 Task: In the Contact  DelilahJones@valeo.com, Log Call and save with description: 'Customer wanting to schedule a trial.'; Select call outcome: 'Busy '; Select call Direction: Inbound; Add date: '15 August, 2023' and time 10:30:AM. Logged in from softage.1@softage.net
Action: Mouse moved to (95, 59)
Screenshot: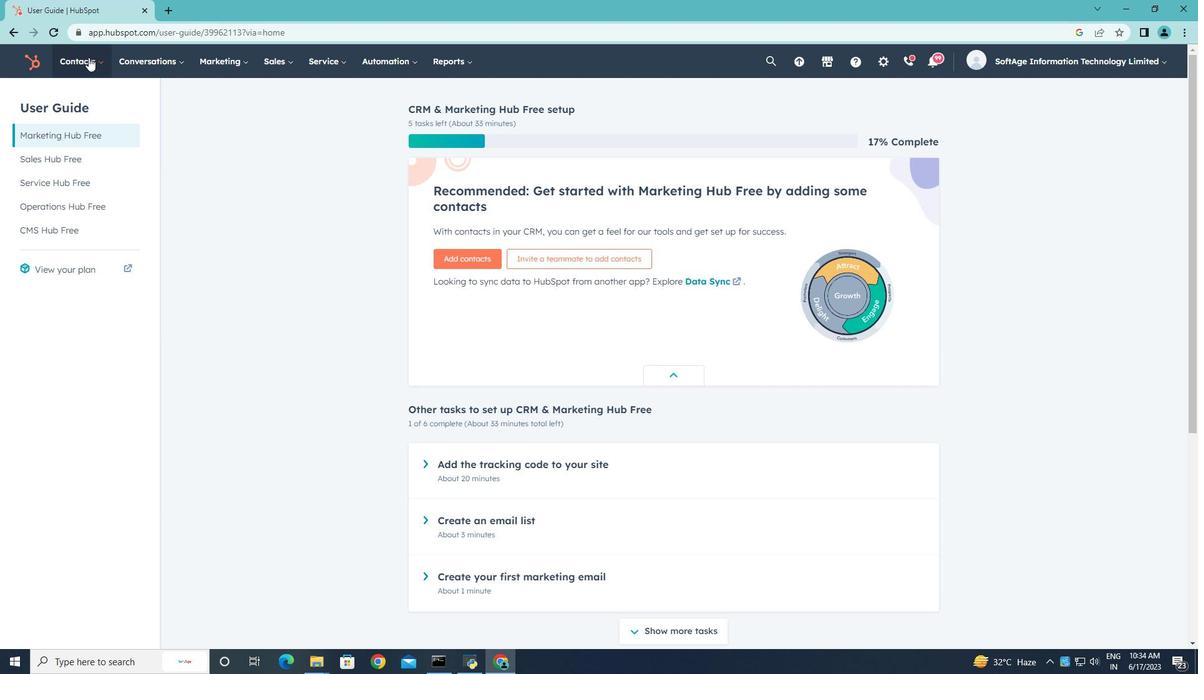 
Action: Mouse pressed left at (95, 59)
Screenshot: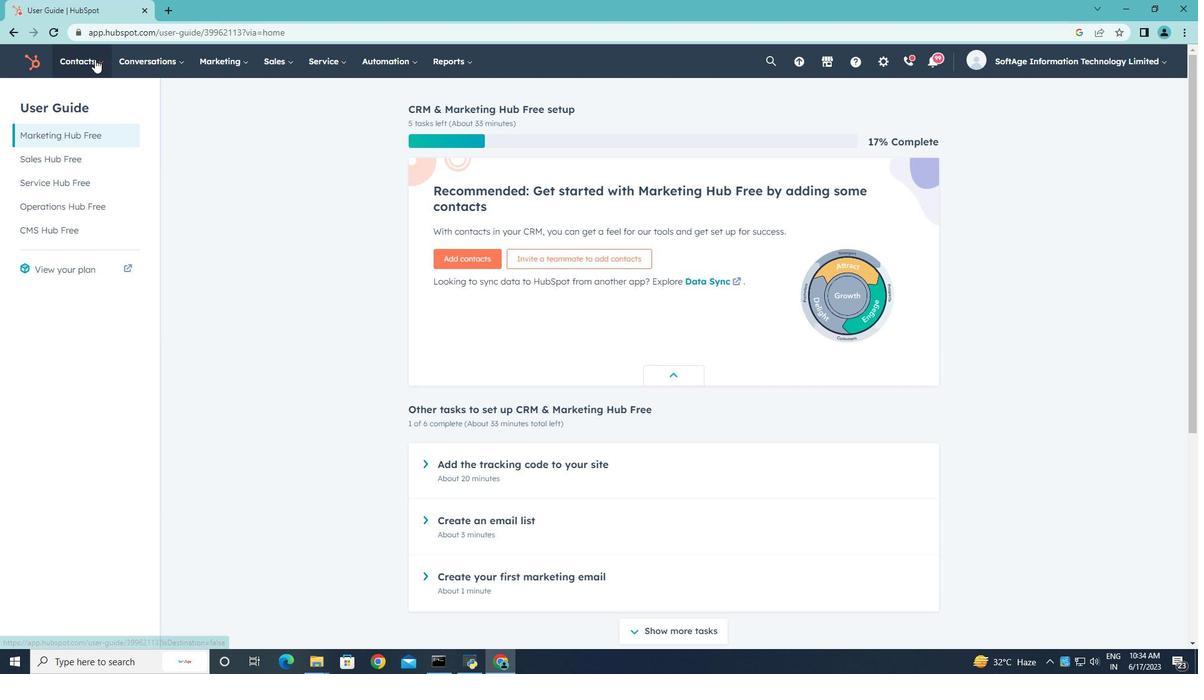 
Action: Mouse moved to (97, 96)
Screenshot: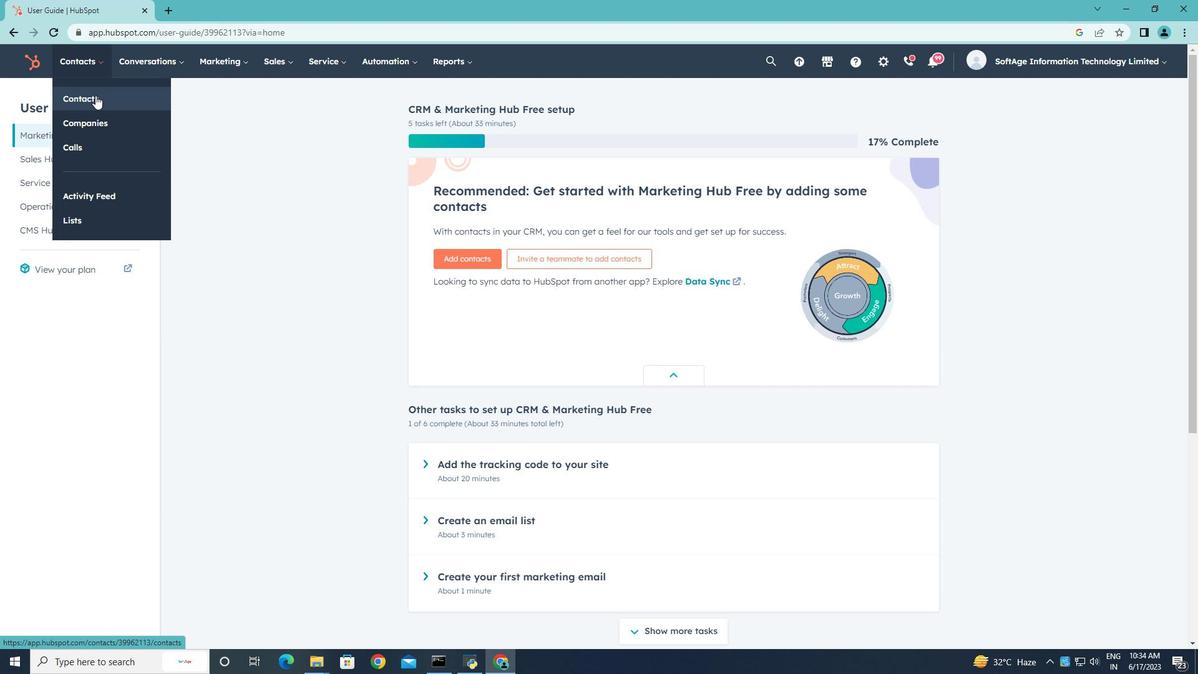 
Action: Mouse pressed left at (97, 96)
Screenshot: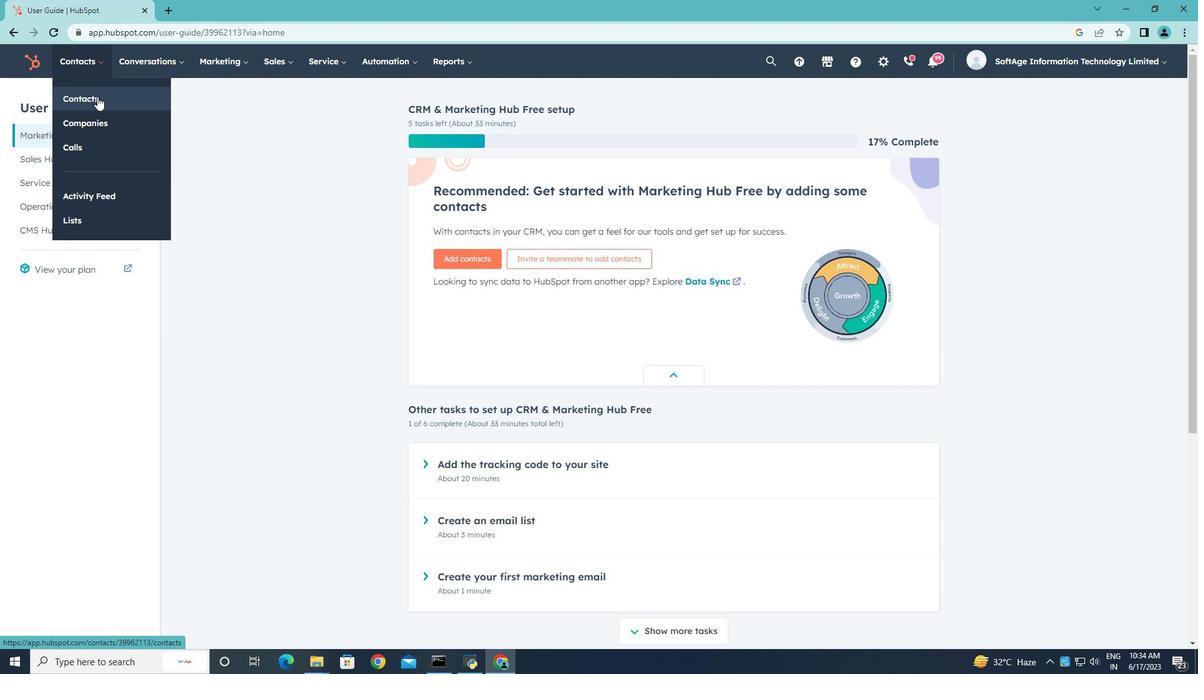 
Action: Mouse moved to (88, 200)
Screenshot: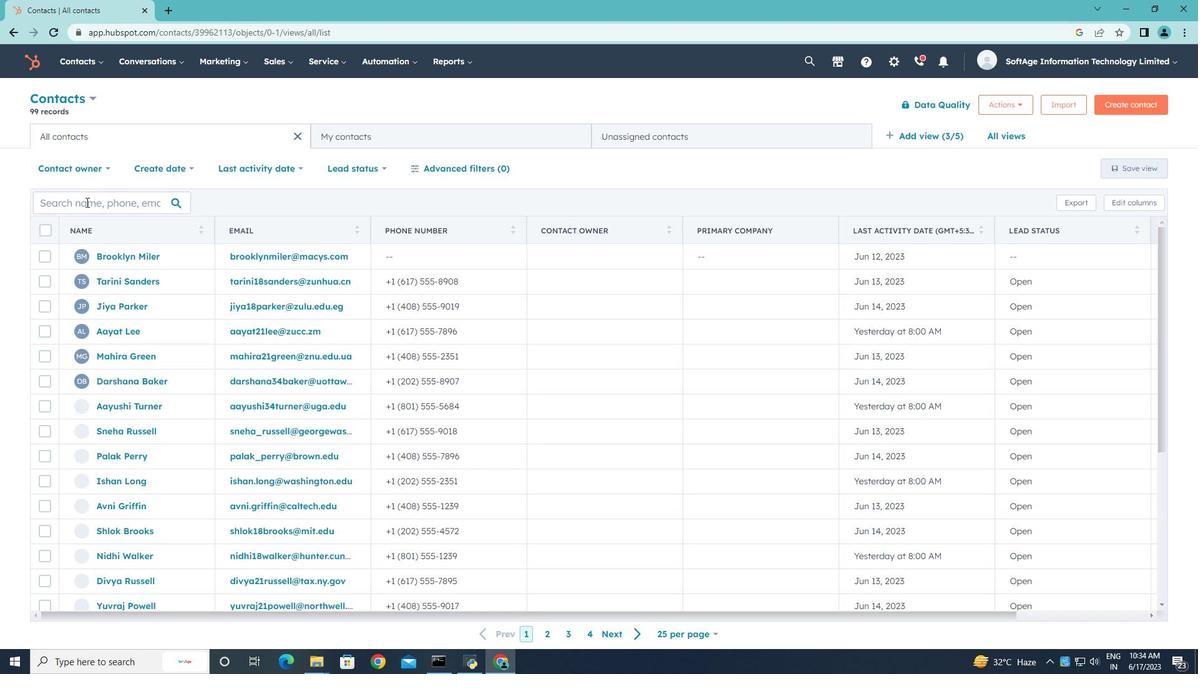 
Action: Mouse pressed left at (88, 200)
Screenshot: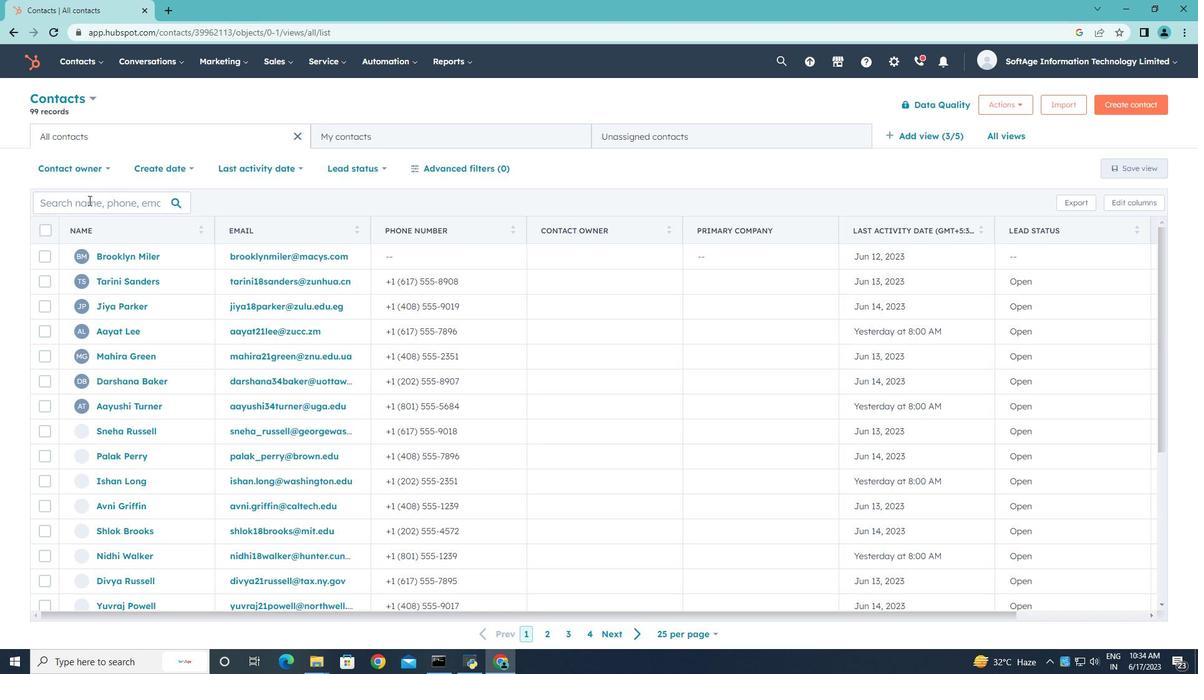 
Action: Key pressed <Key.shift>Delilah<Key.shift>Jones<Key.shift>@valeo.com
Screenshot: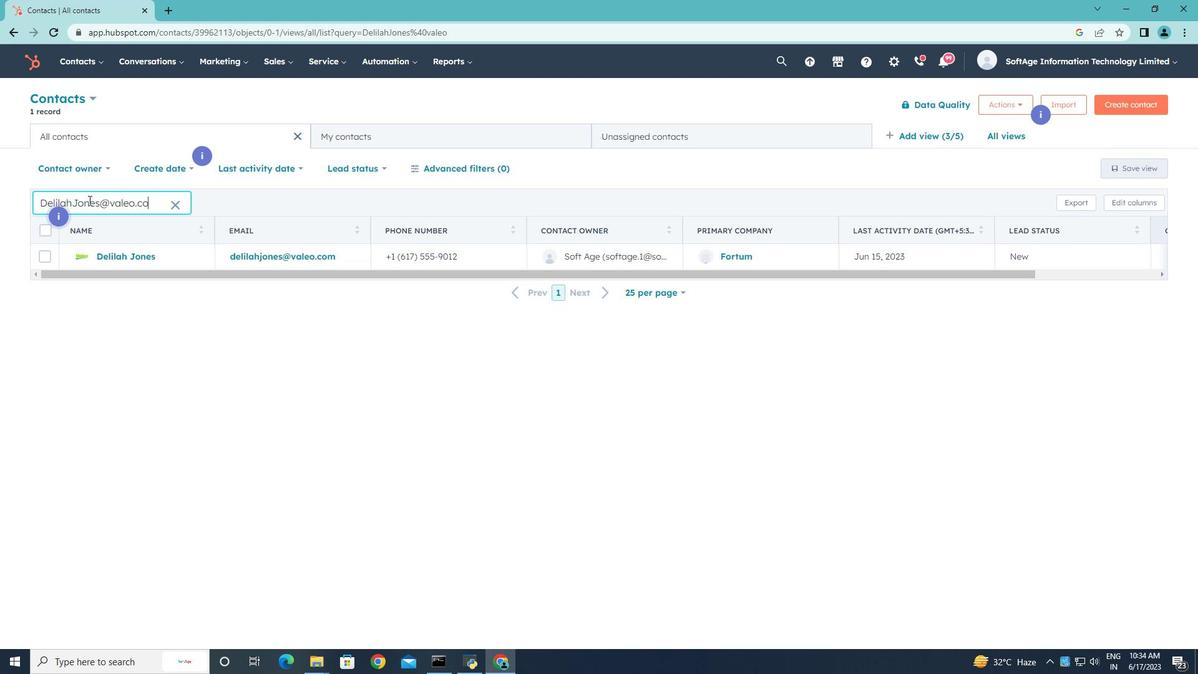 
Action: Mouse moved to (123, 256)
Screenshot: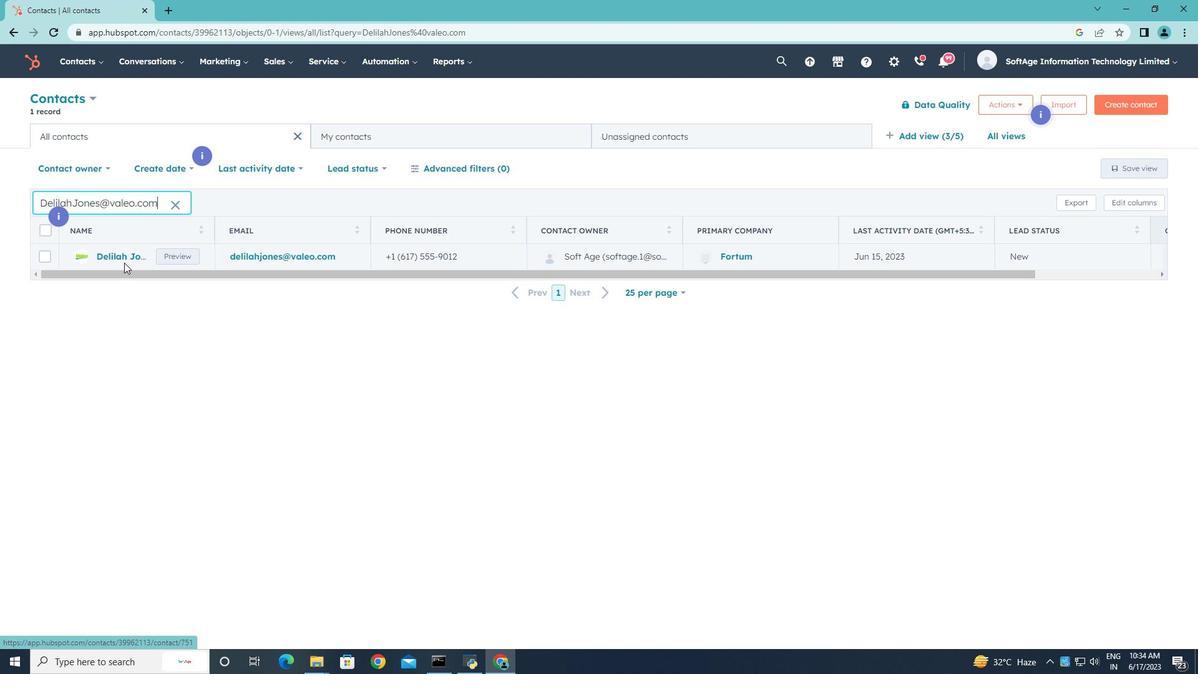 
Action: Mouse pressed left at (123, 256)
Screenshot: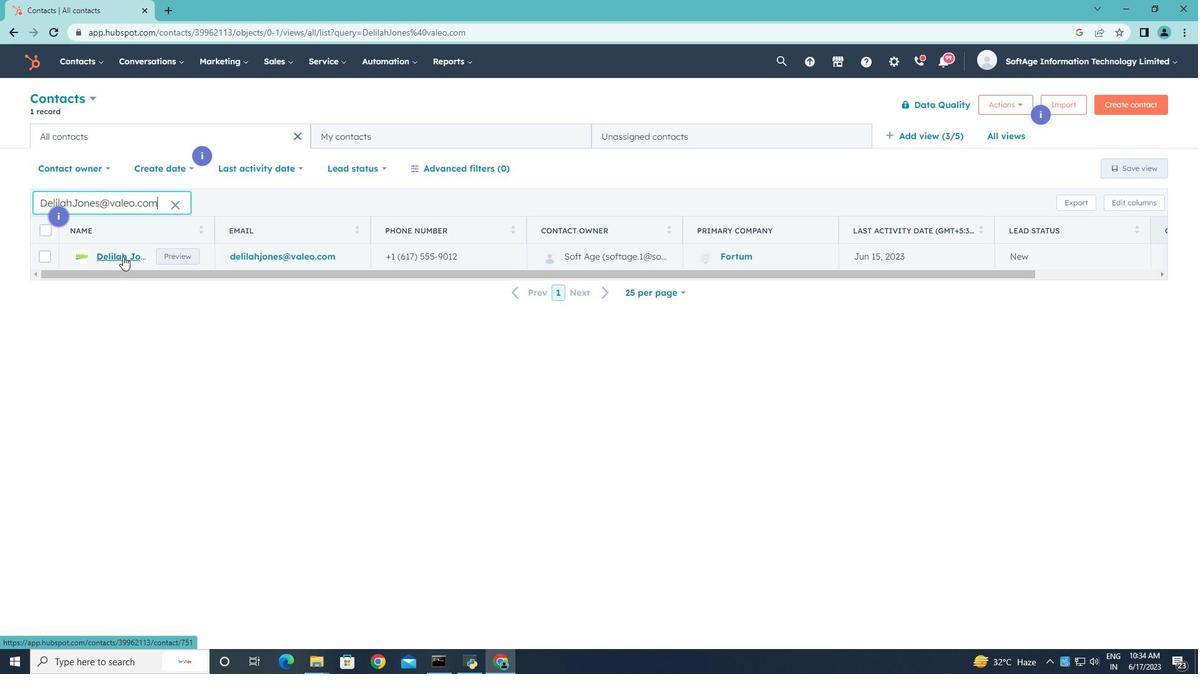 
Action: Mouse moved to (241, 209)
Screenshot: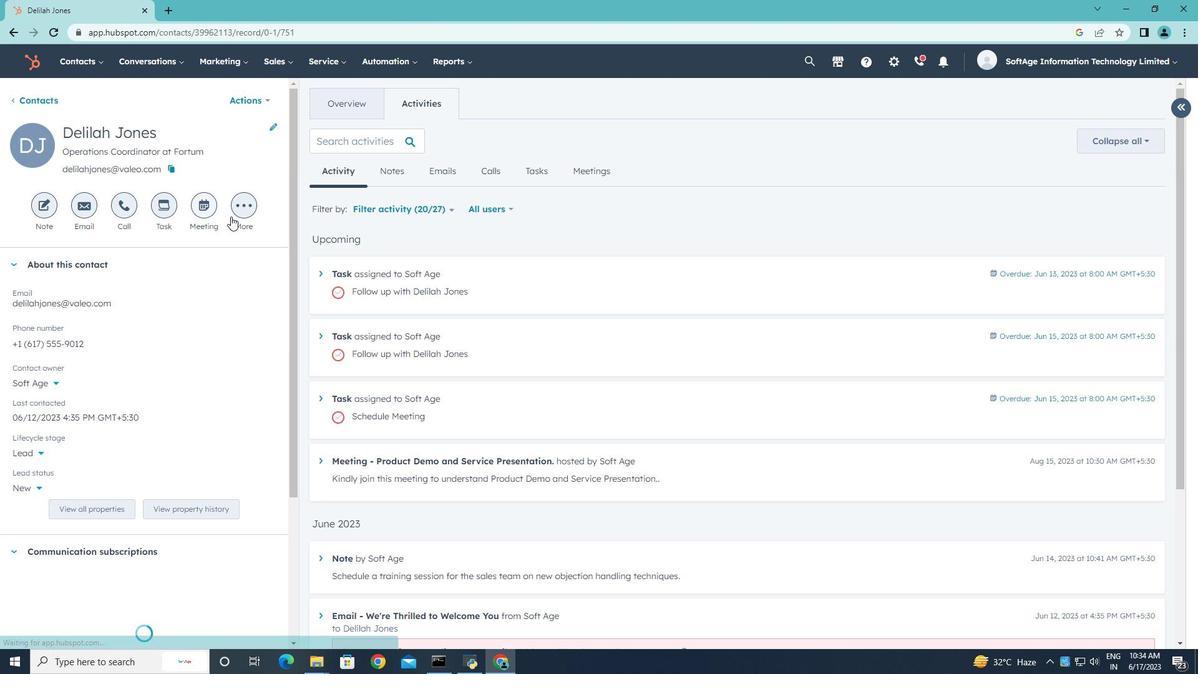 
Action: Mouse pressed left at (241, 209)
Screenshot: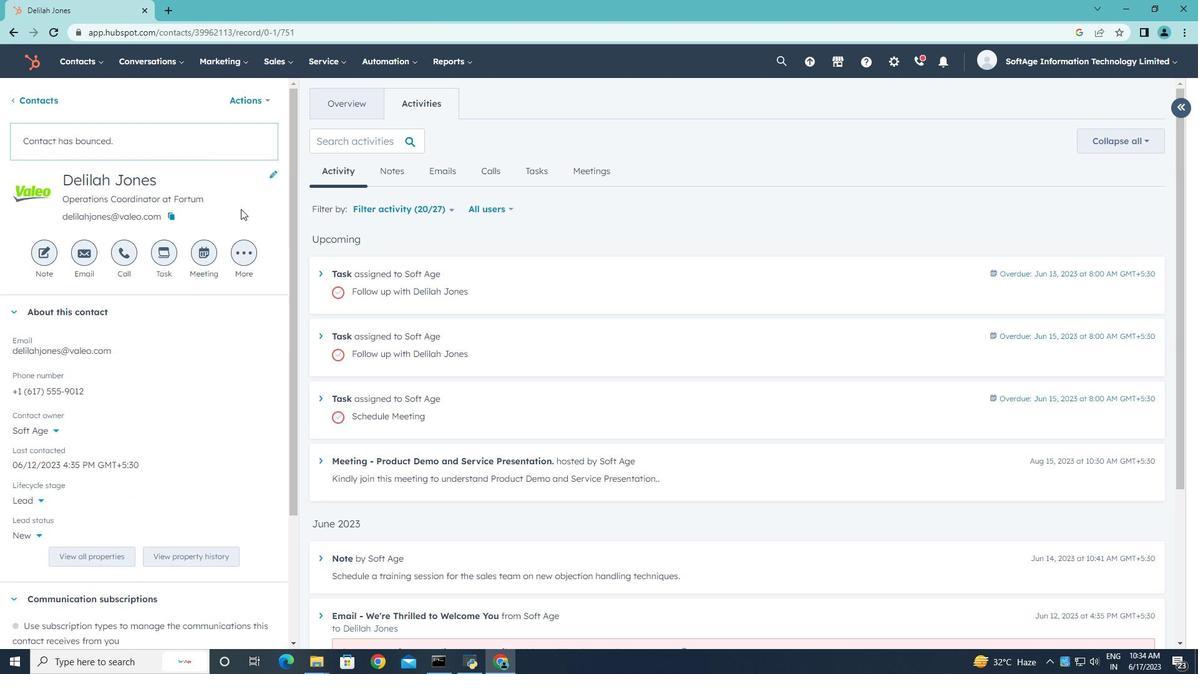 
Action: Mouse moved to (234, 254)
Screenshot: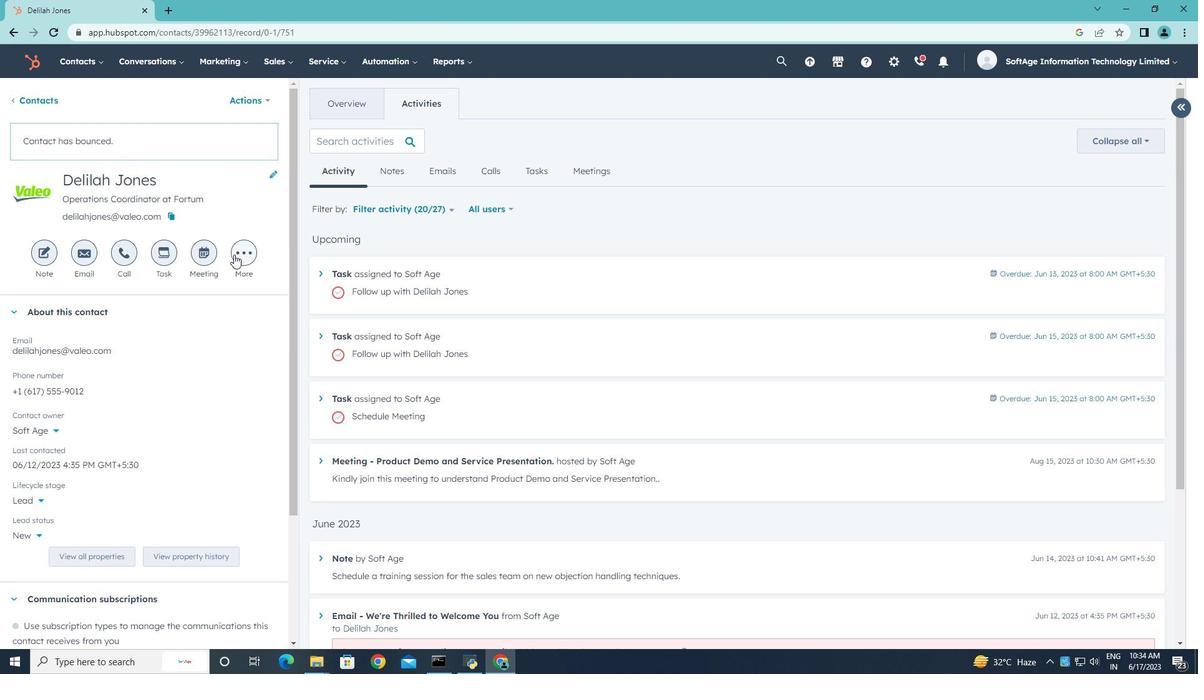 
Action: Mouse pressed left at (234, 254)
Screenshot: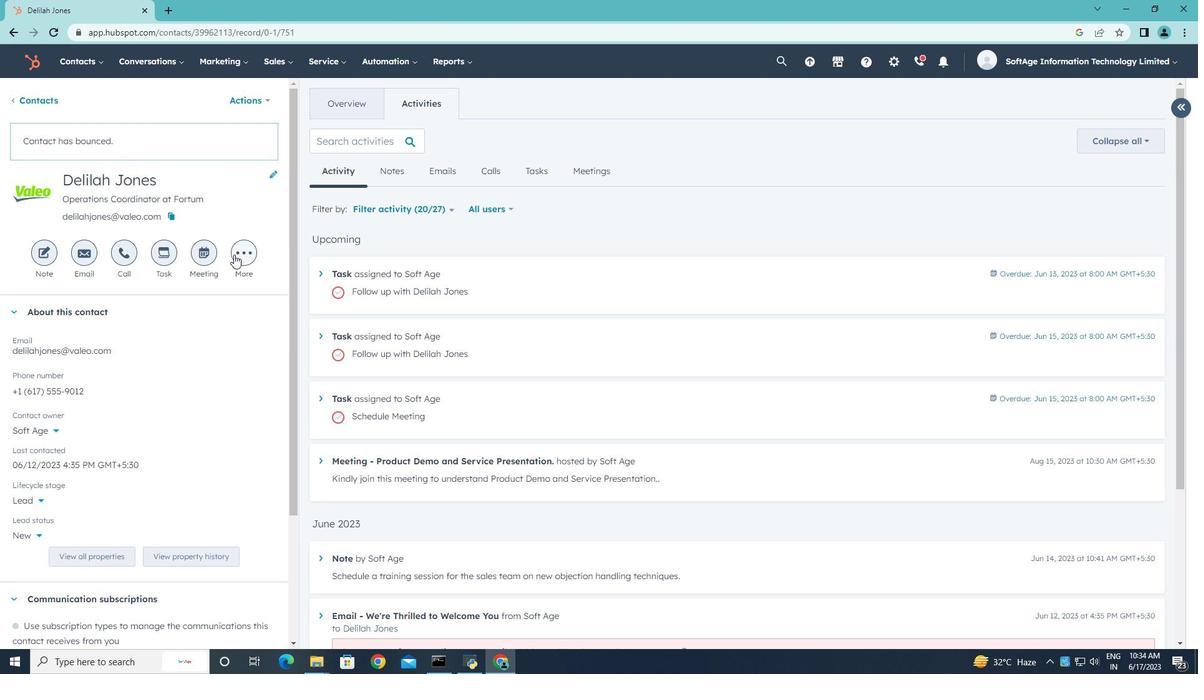 
Action: Mouse moved to (249, 356)
Screenshot: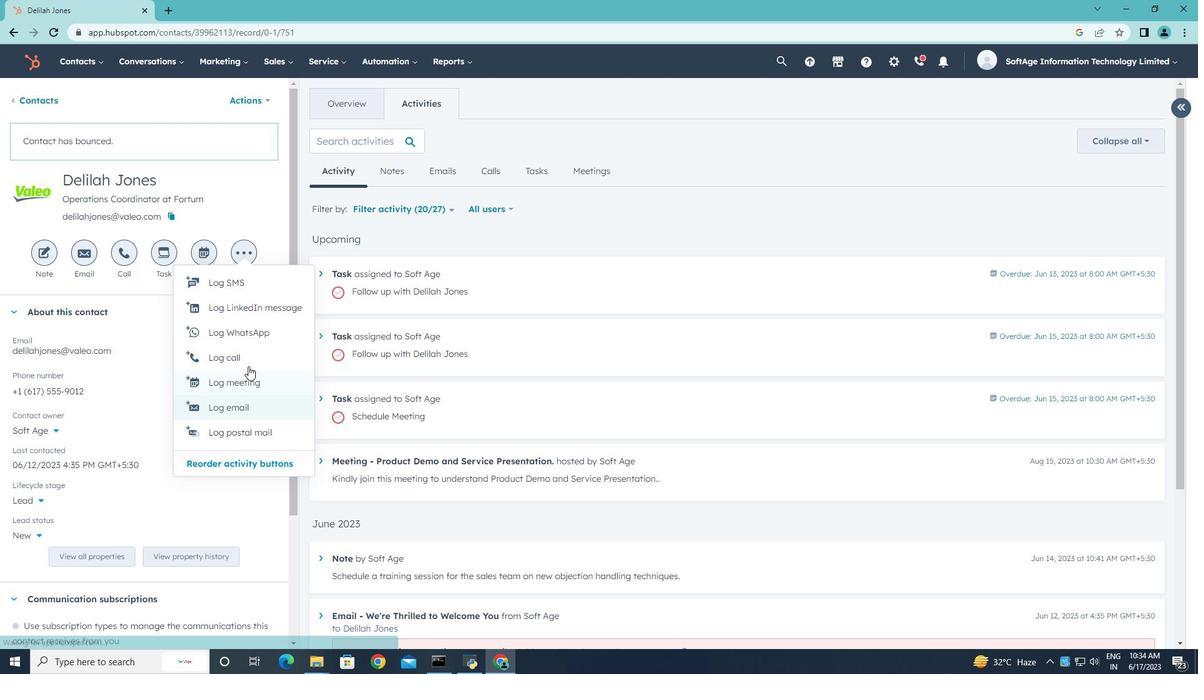 
Action: Mouse pressed left at (249, 356)
Screenshot: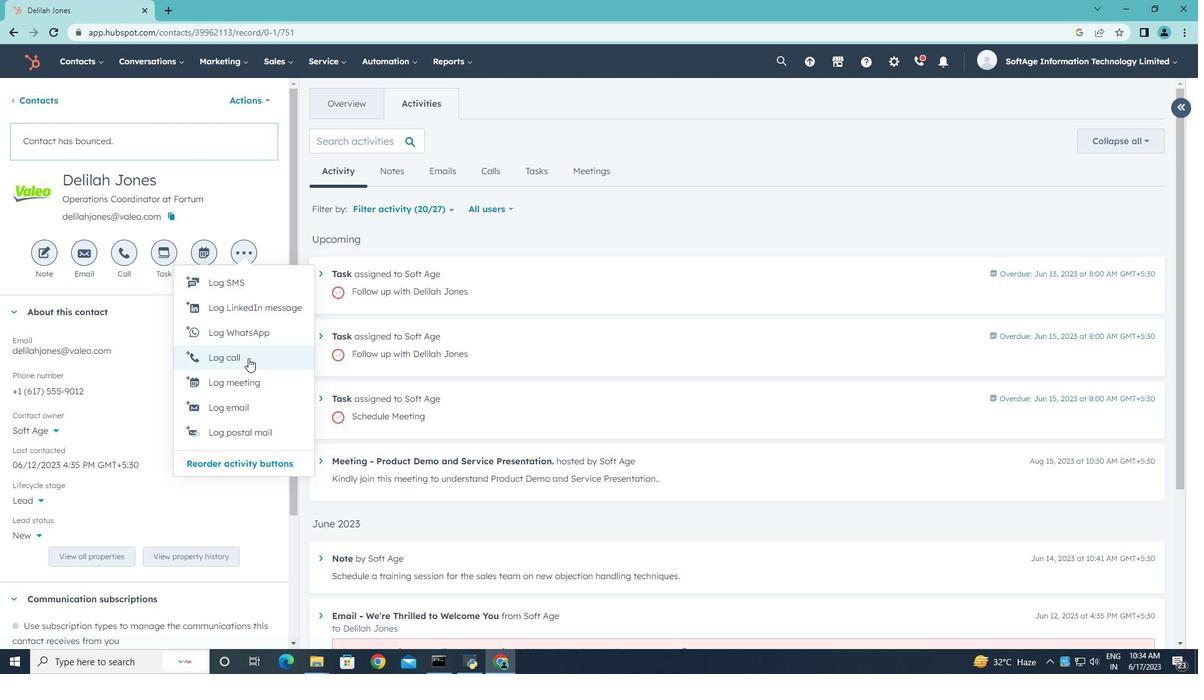 
Action: Key pressed <Key.shift>Customer<Key.space>wanting<Key.space>to<Key.space>schedule<Key.space>a<Key.space>trial.
Screenshot: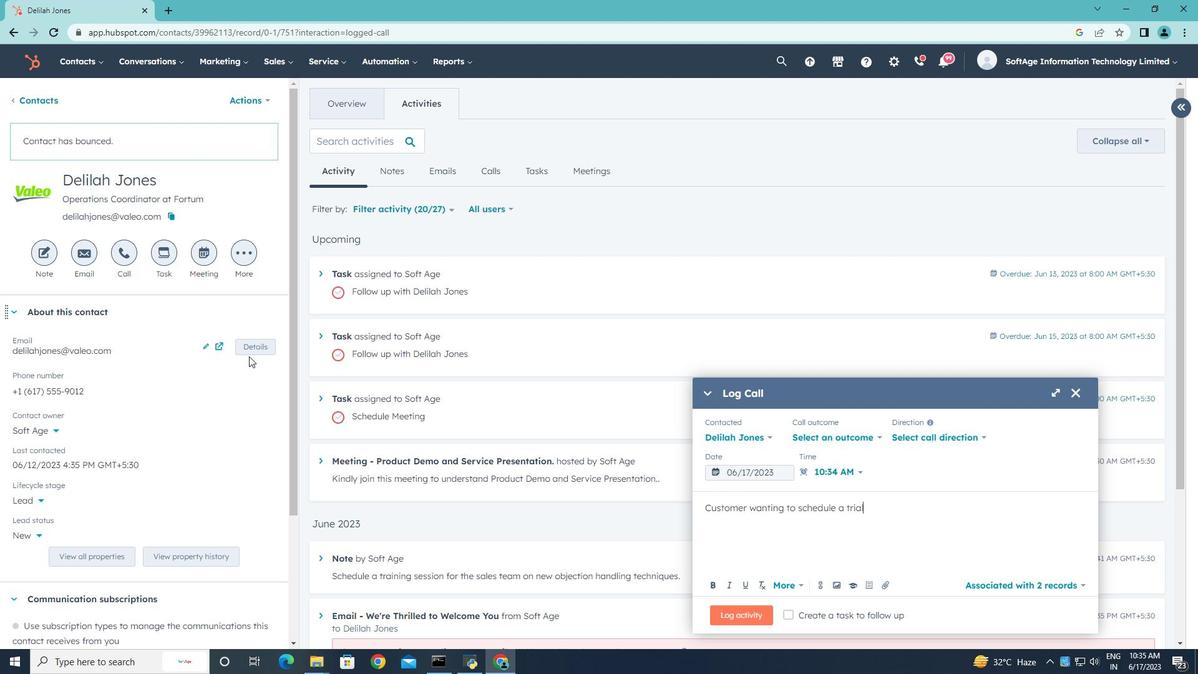 
Action: Mouse moved to (882, 438)
Screenshot: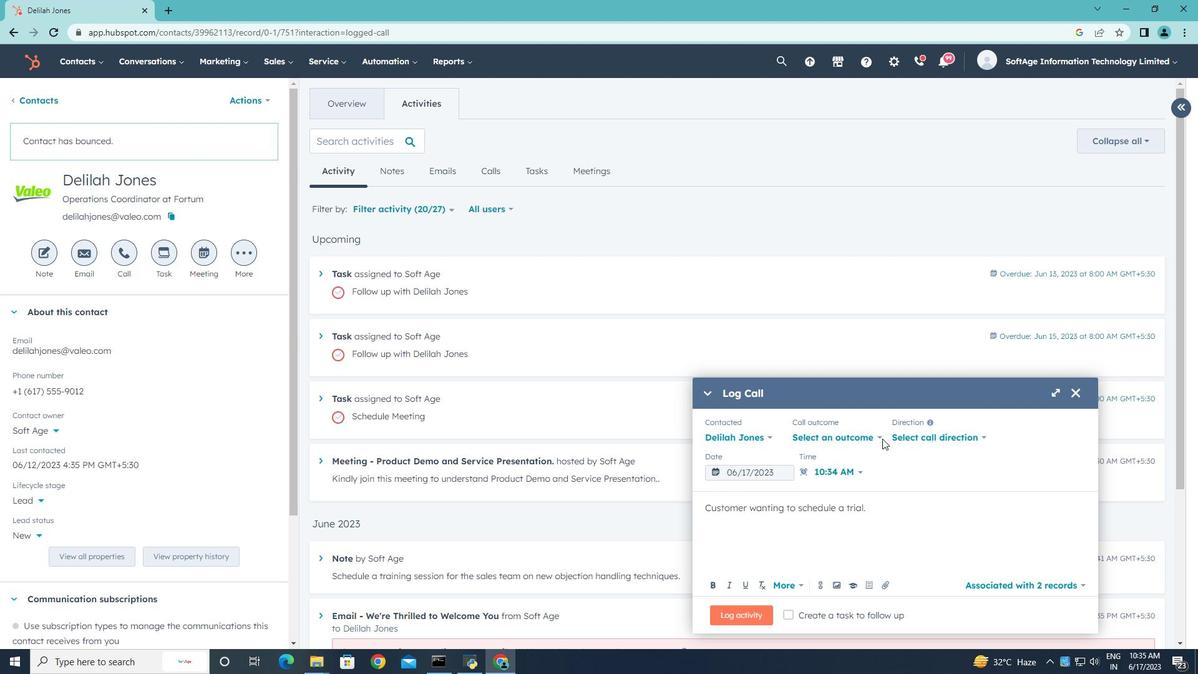 
Action: Mouse pressed left at (882, 438)
Screenshot: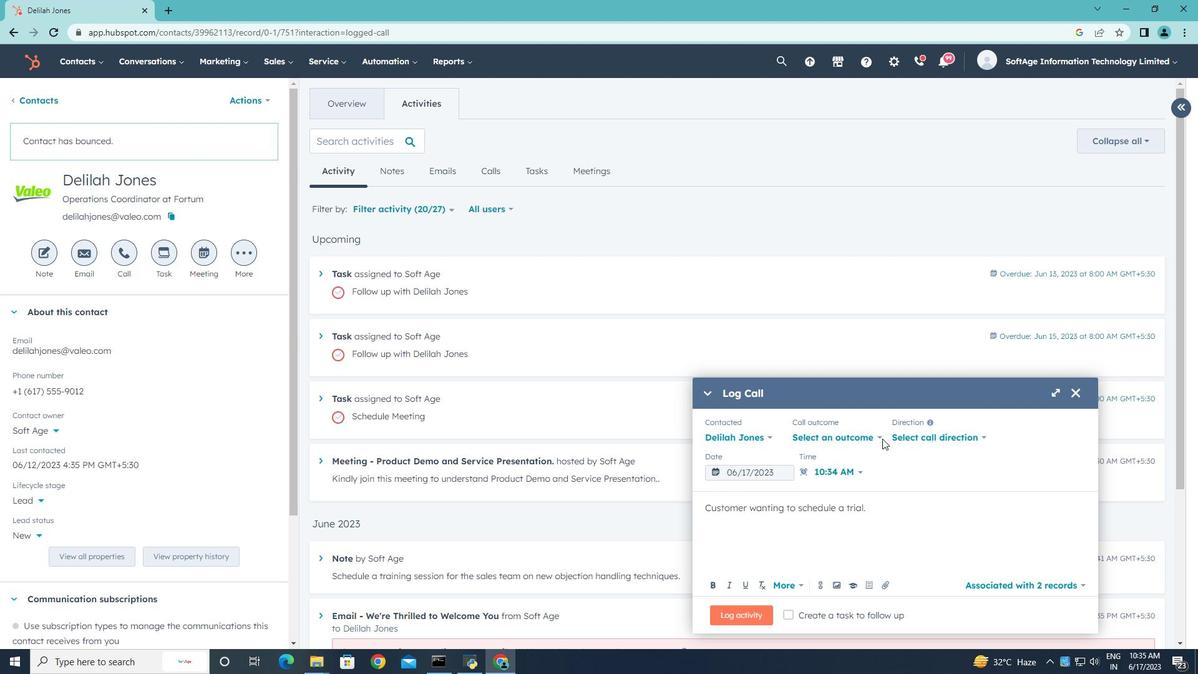 
Action: Mouse moved to (880, 438)
Screenshot: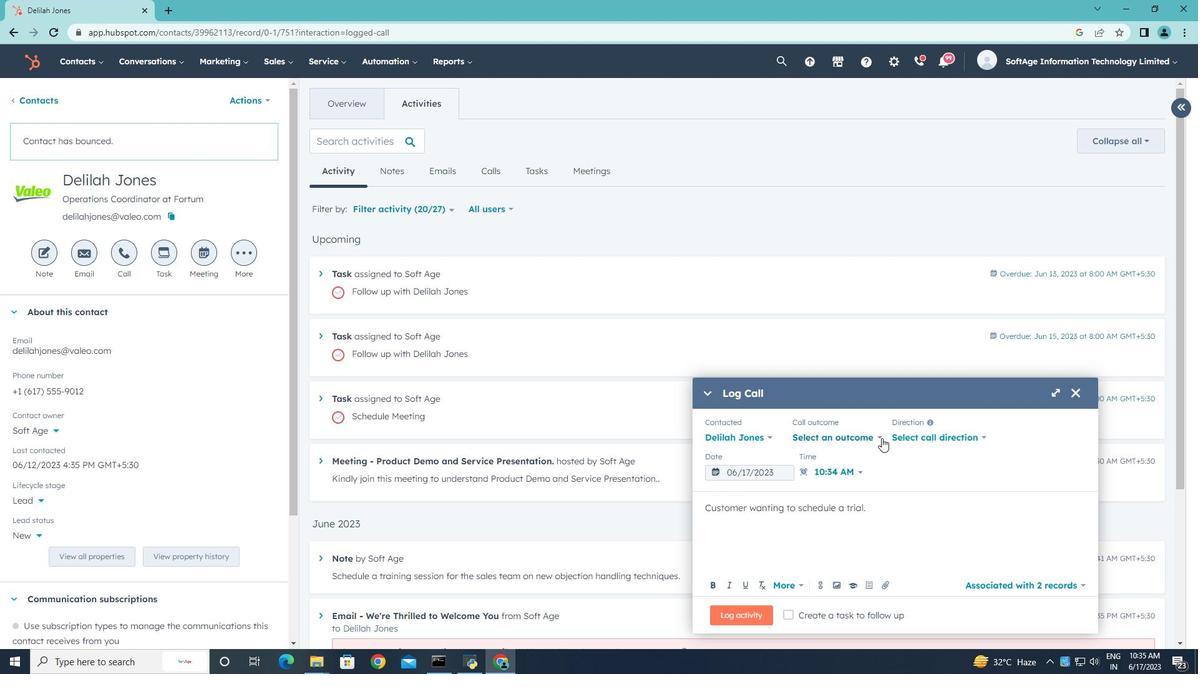 
Action: Mouse pressed left at (880, 438)
Screenshot: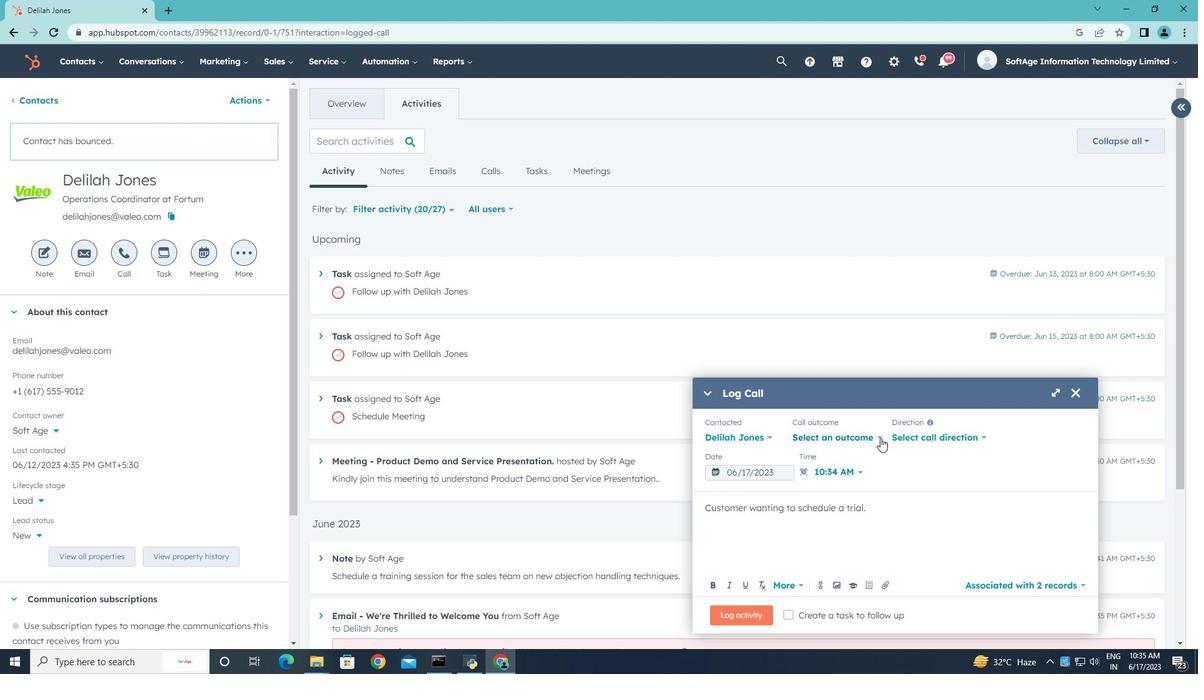 
Action: Mouse moved to (839, 471)
Screenshot: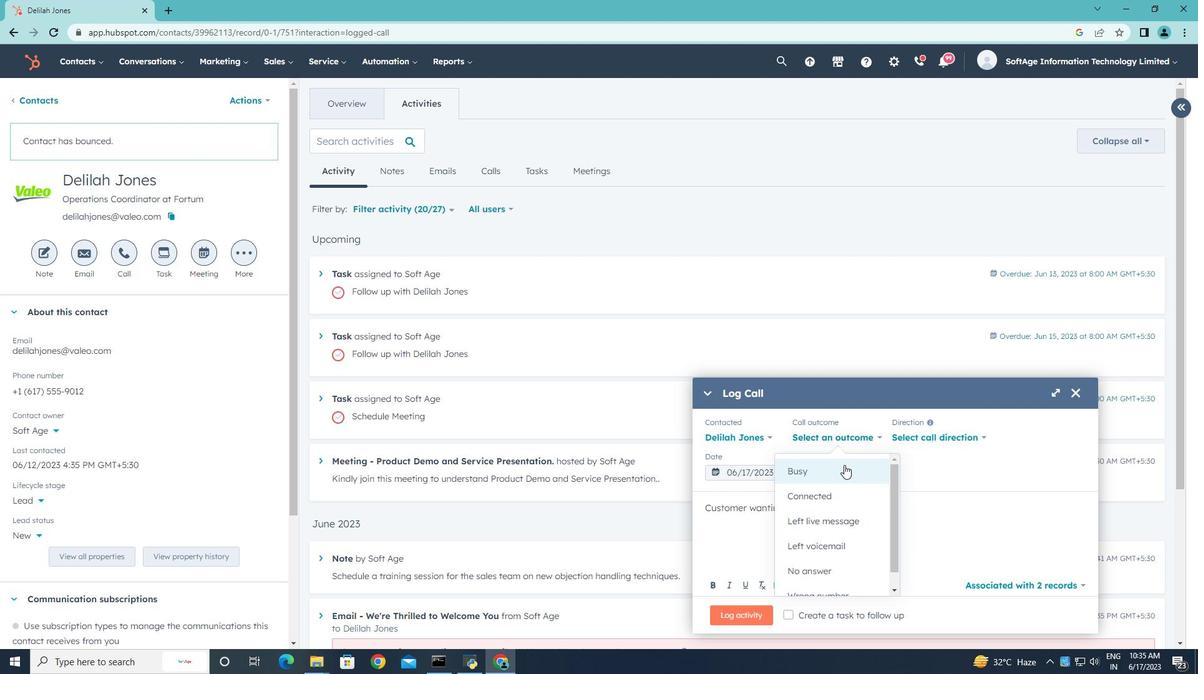 
Action: Mouse pressed left at (839, 471)
Screenshot: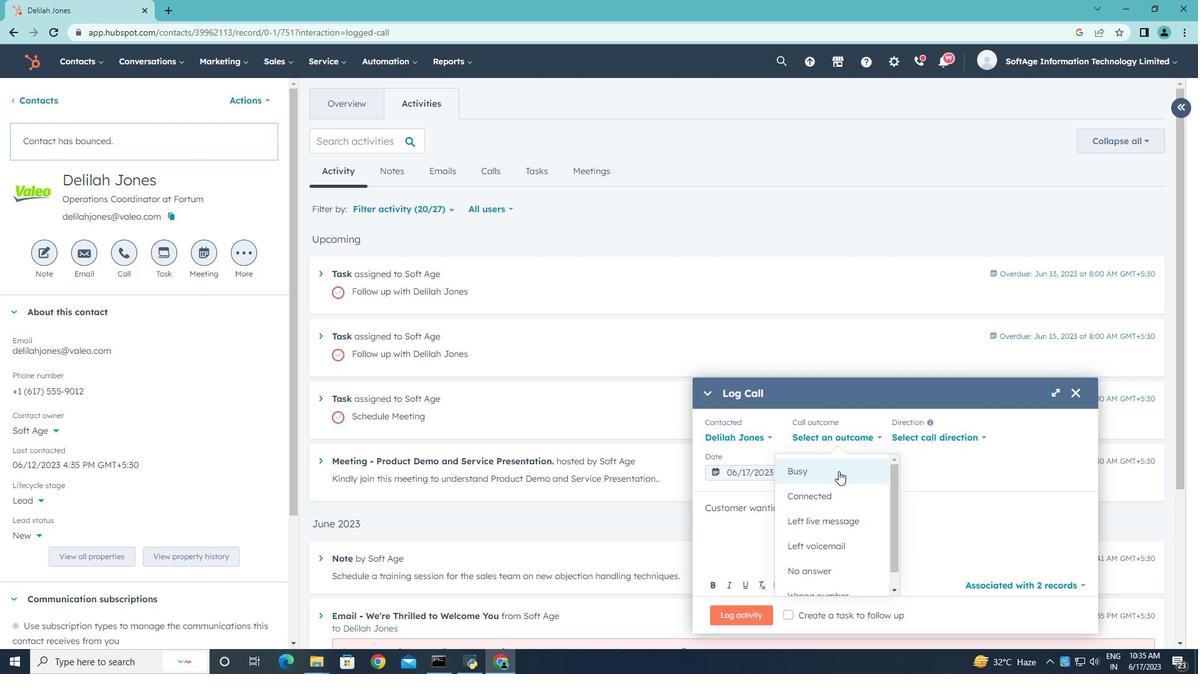 
Action: Mouse moved to (924, 438)
Screenshot: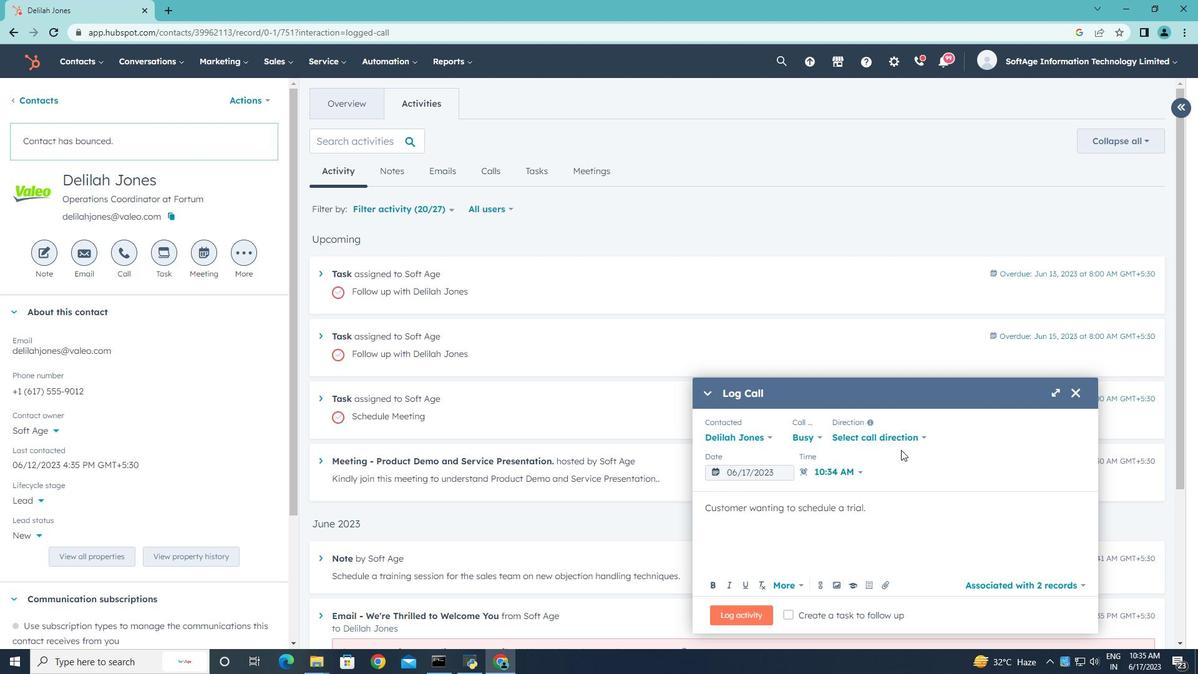 
Action: Mouse pressed left at (924, 438)
Screenshot: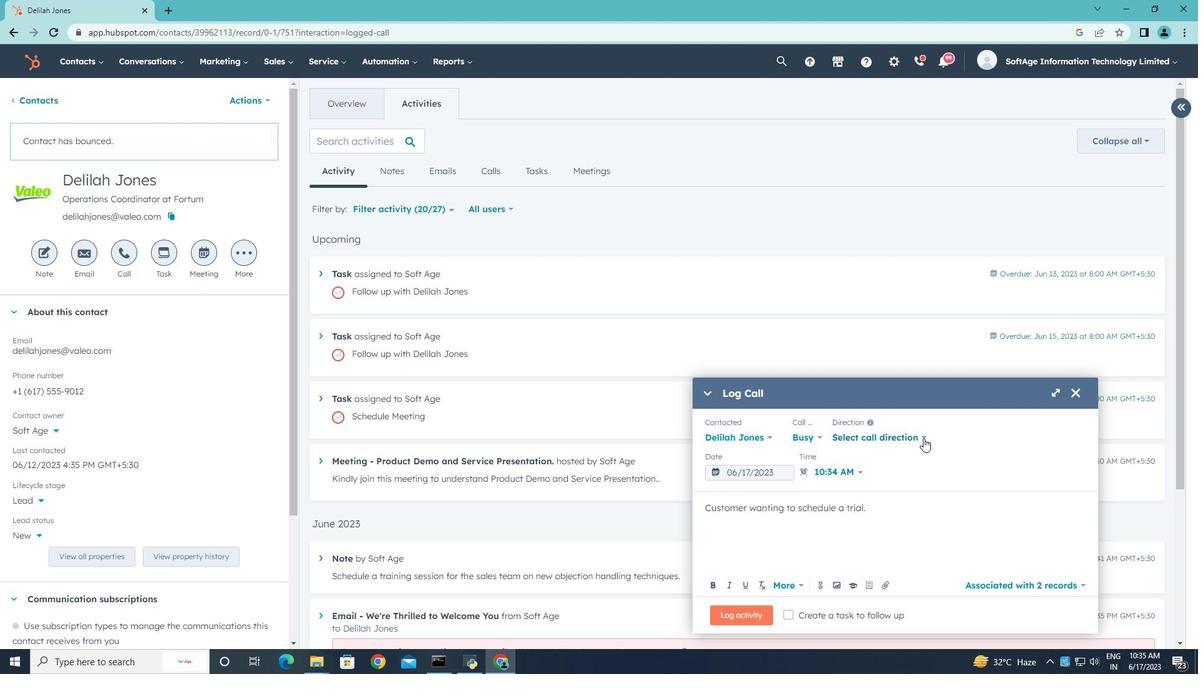 
Action: Mouse moved to (880, 473)
Screenshot: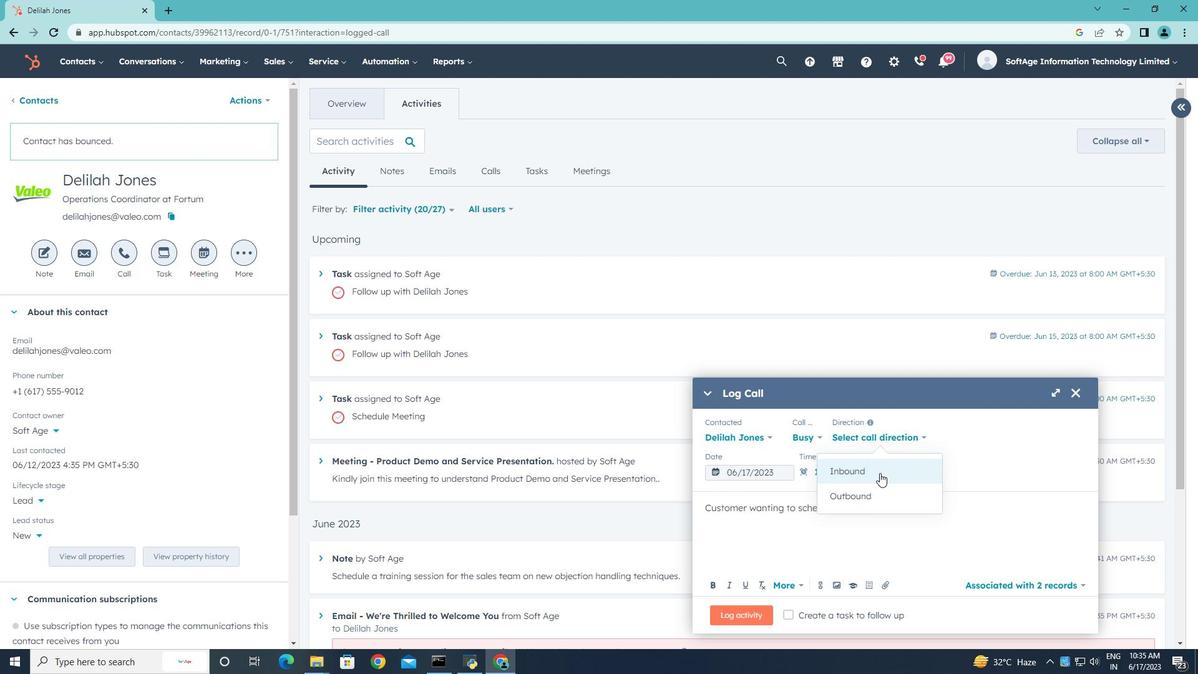 
Action: Mouse pressed left at (880, 473)
Screenshot: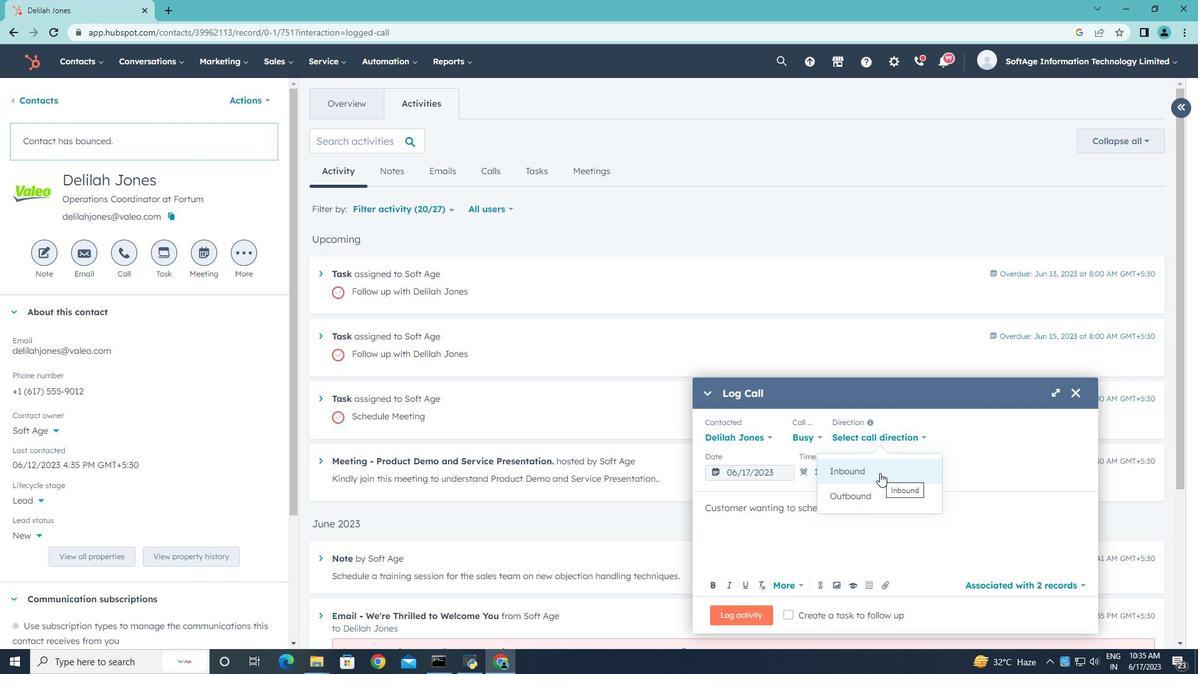 
Action: Mouse moved to (982, 436)
Screenshot: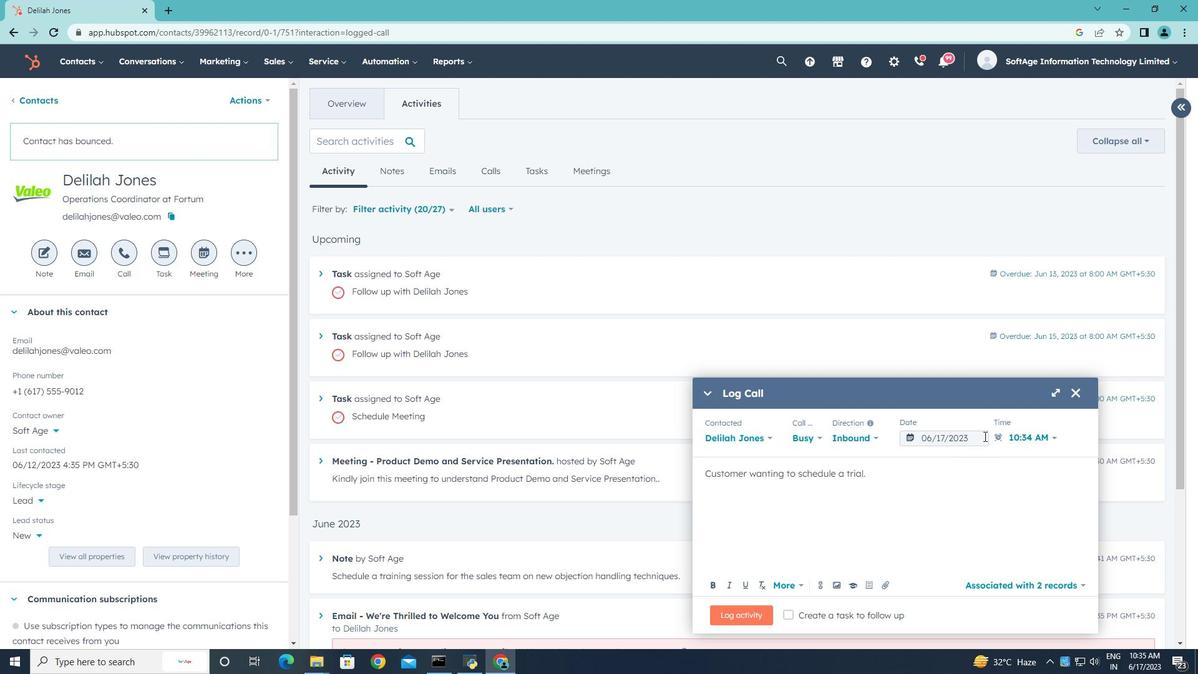 
Action: Mouse pressed left at (982, 436)
Screenshot: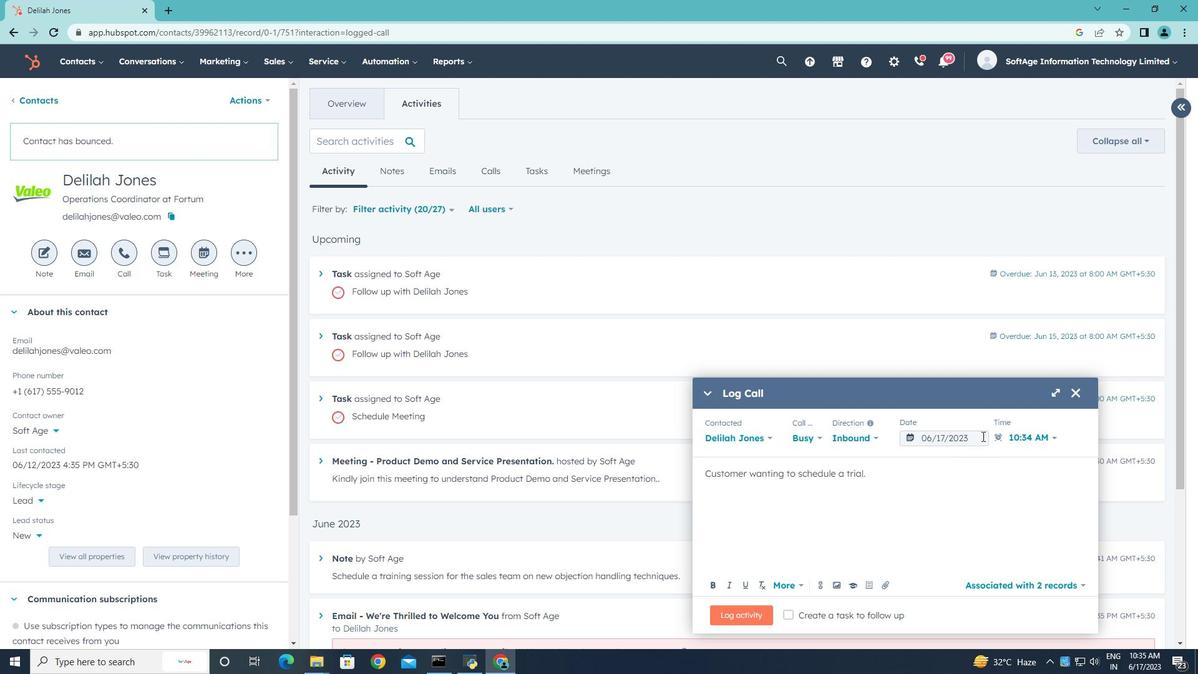 
Action: Mouse moved to (1067, 234)
Screenshot: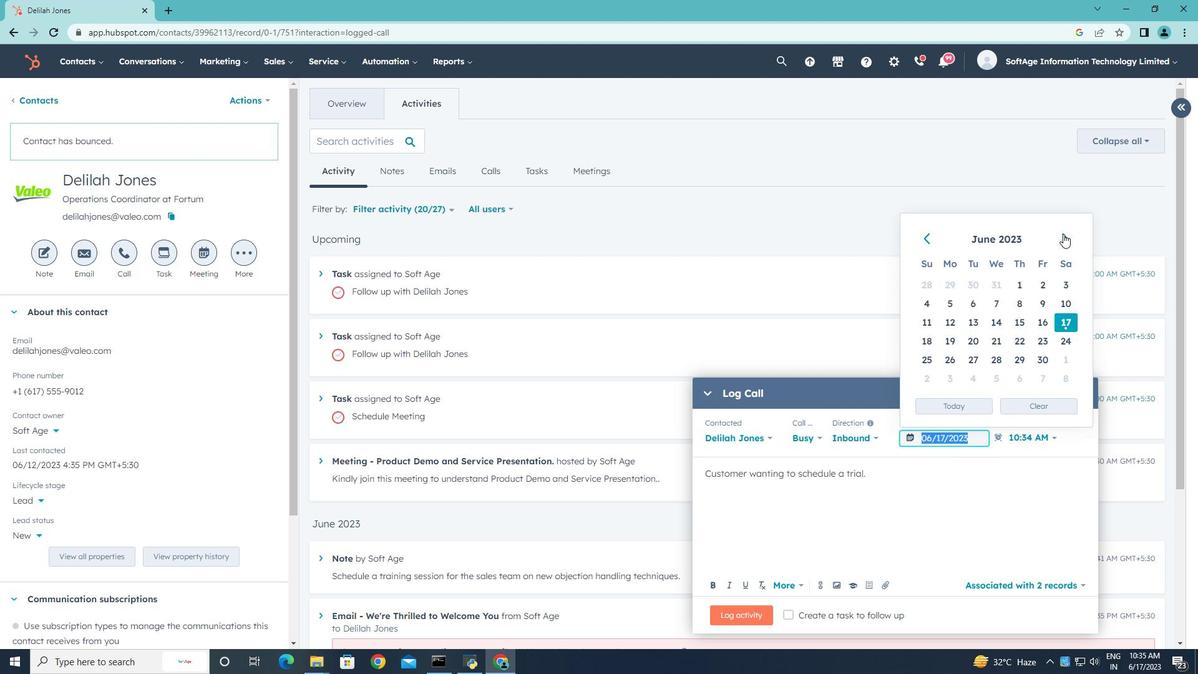
Action: Mouse pressed left at (1067, 234)
Screenshot: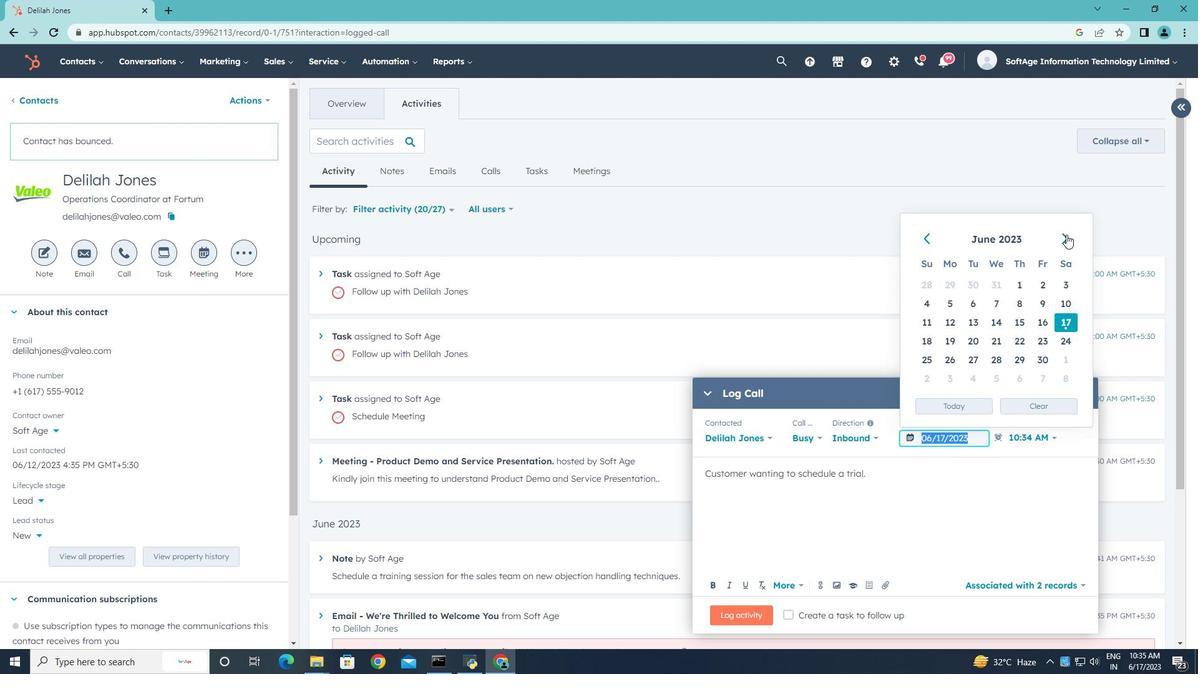 
Action: Mouse pressed left at (1067, 234)
Screenshot: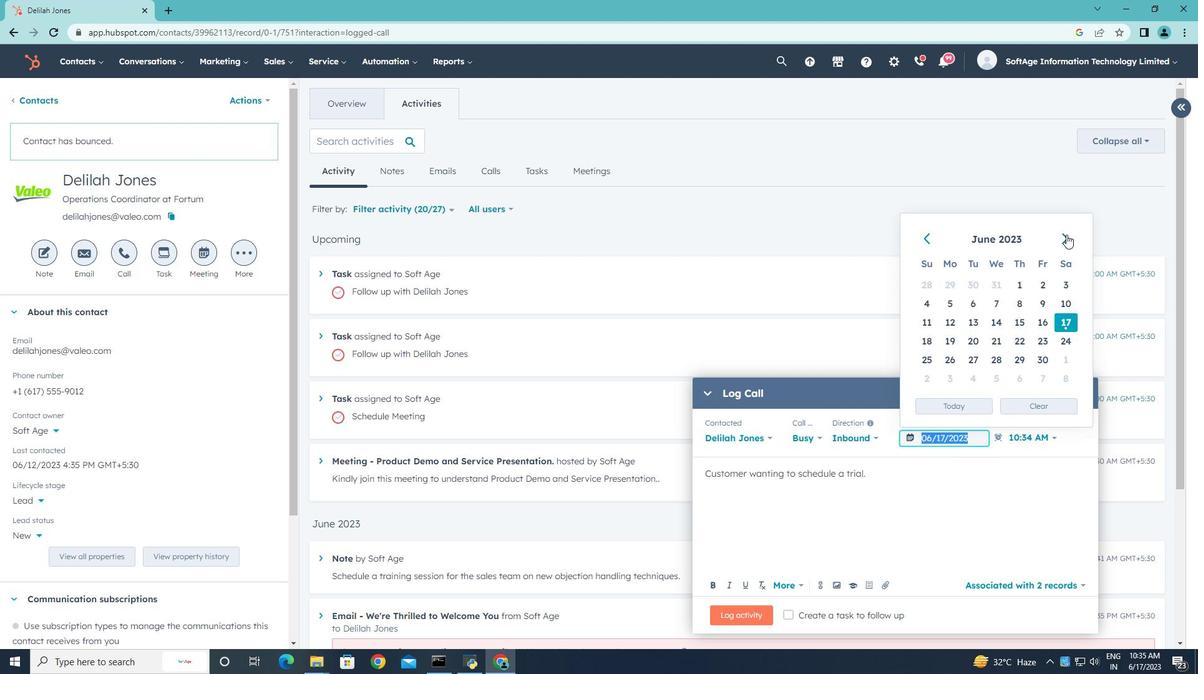 
Action: Mouse moved to (974, 321)
Screenshot: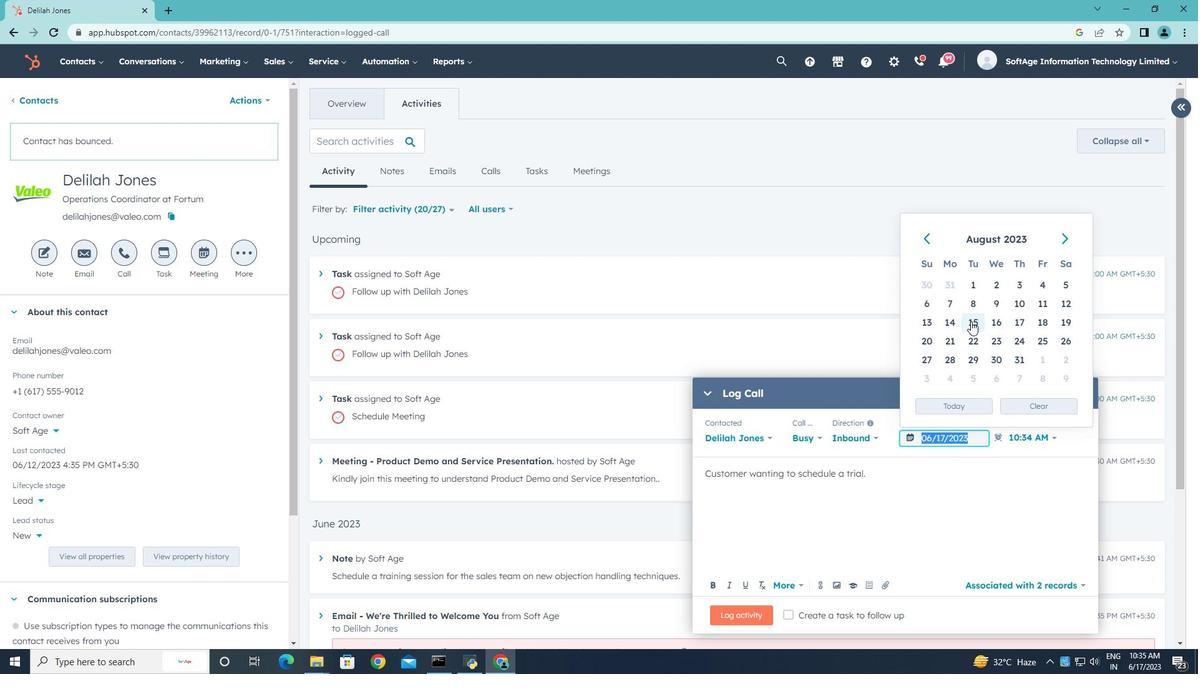 
Action: Mouse pressed left at (974, 321)
Screenshot: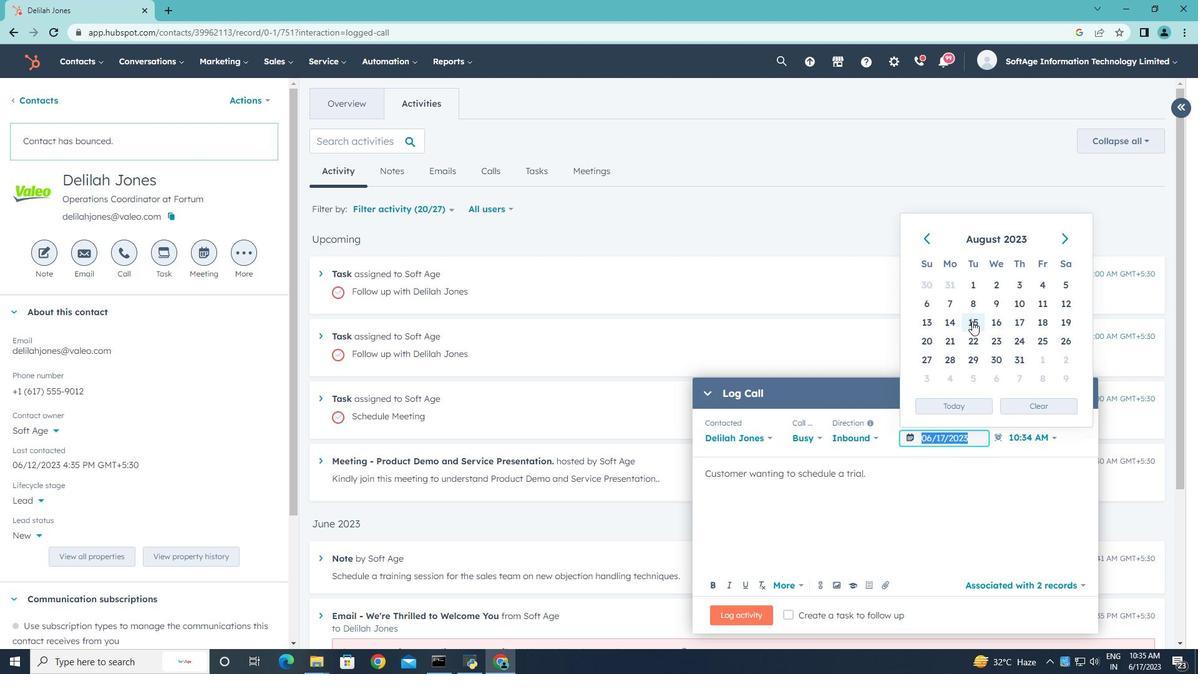 
Action: Mouse moved to (1053, 437)
Screenshot: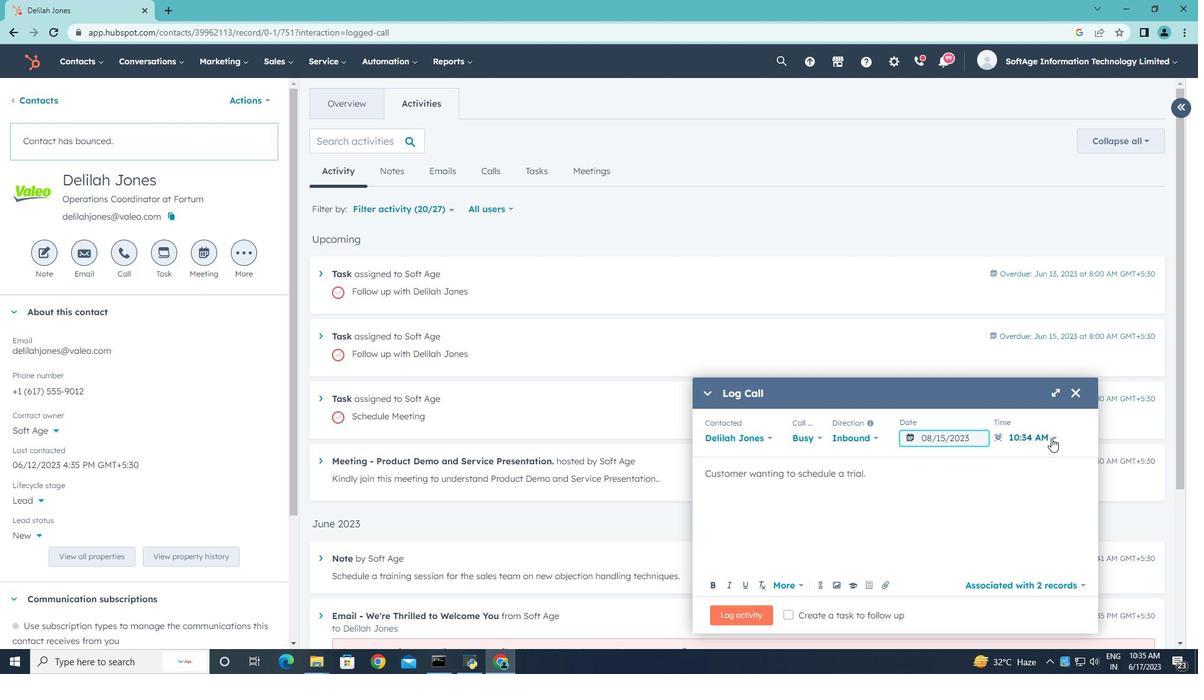 
Action: Mouse pressed left at (1053, 437)
Screenshot: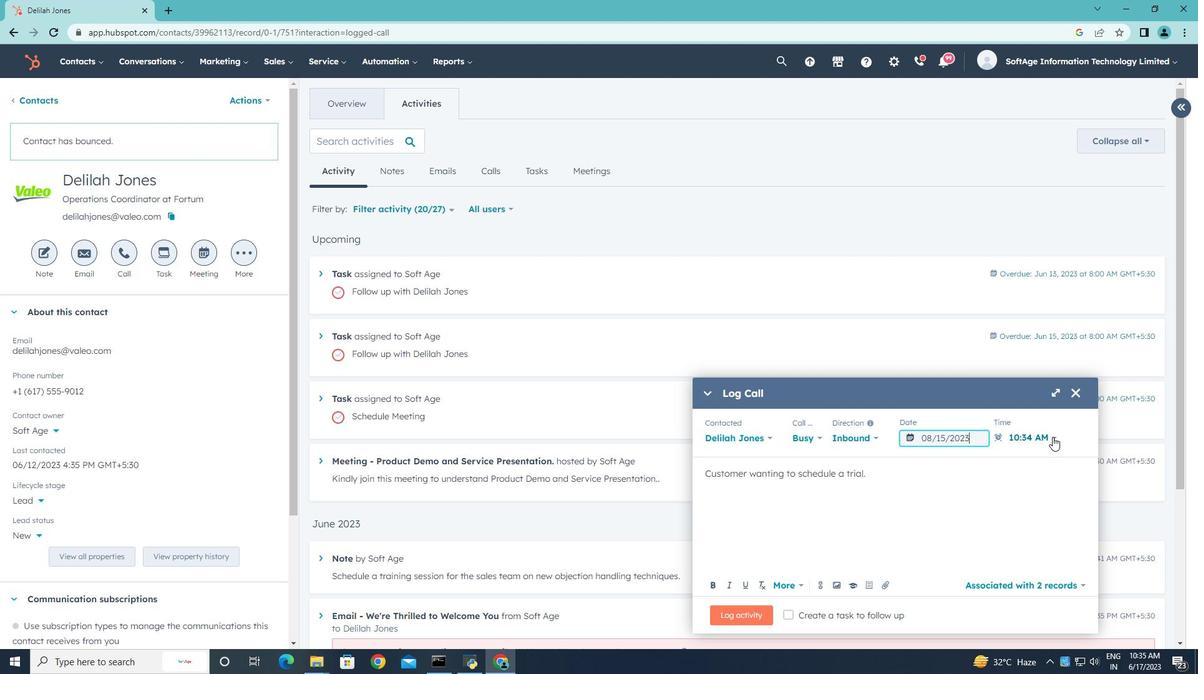 
Action: Mouse moved to (989, 601)
Screenshot: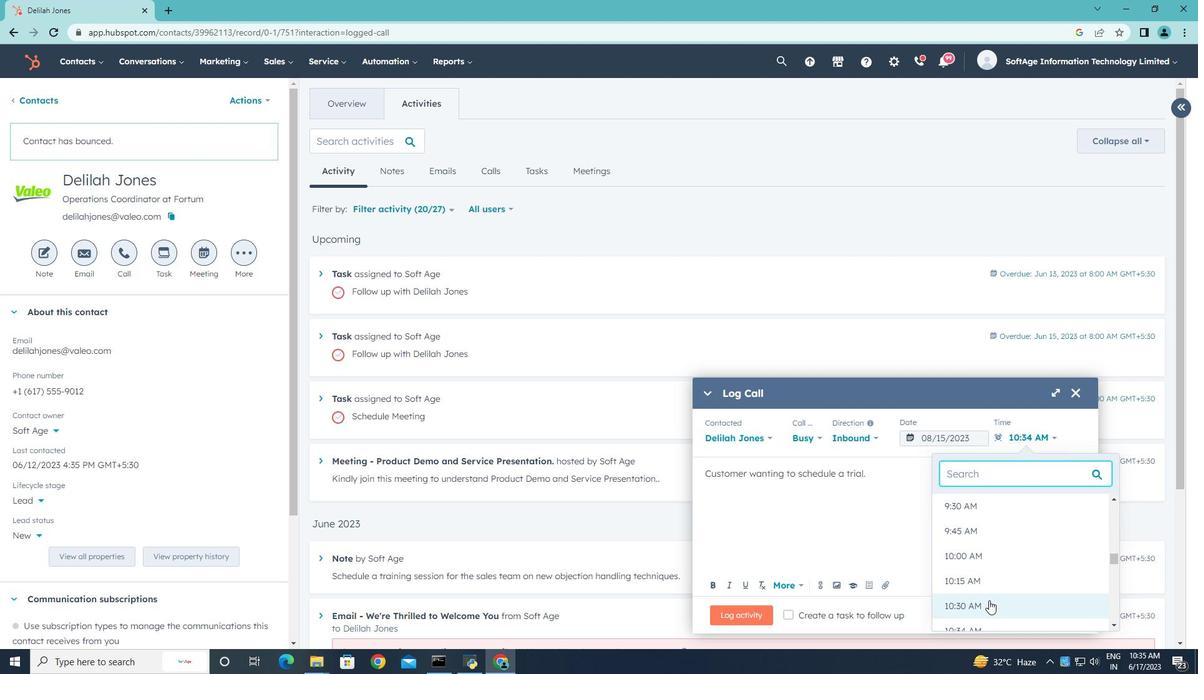 
Action: Mouse pressed left at (989, 601)
Screenshot: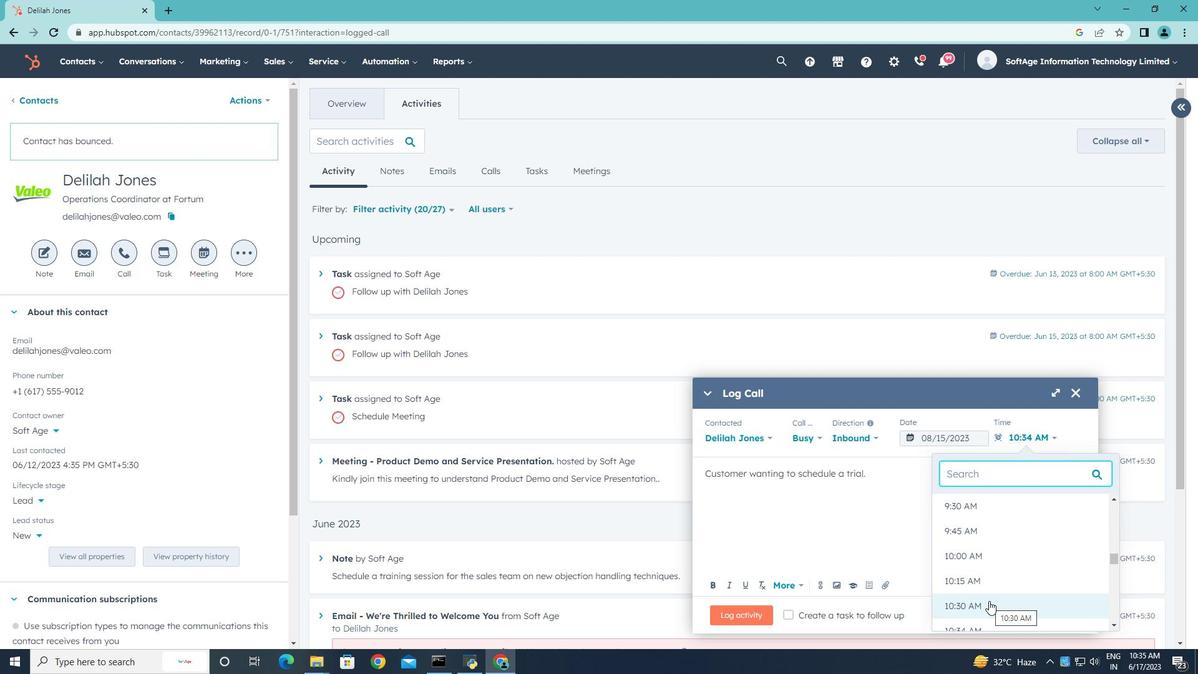 
Action: Mouse moved to (746, 611)
Screenshot: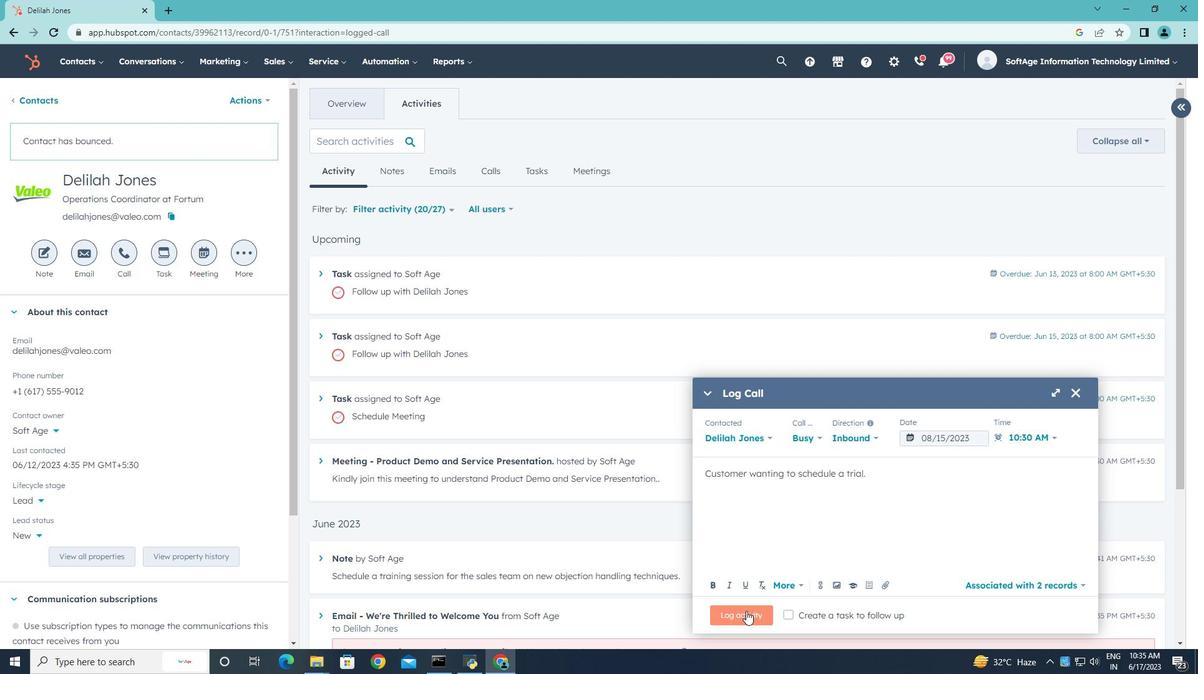 
Action: Mouse pressed left at (746, 611)
Screenshot: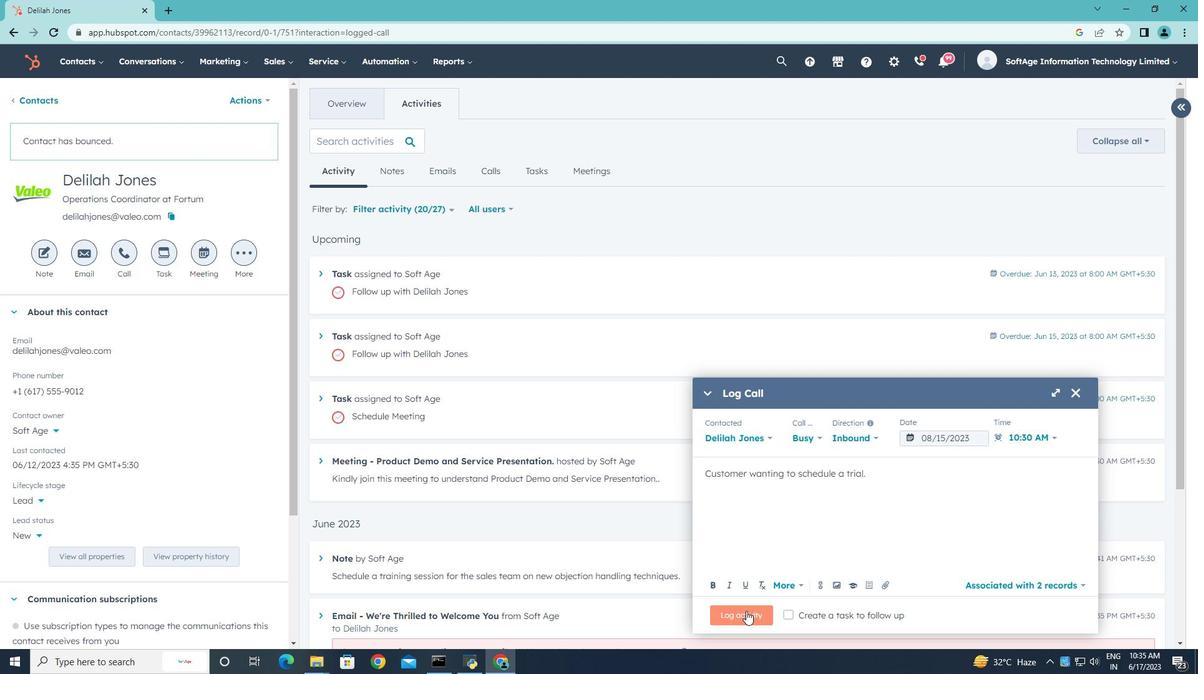 
